 Task: Create a due date automation trigger when advanced on, on the wednesday before a card is due add dates without an incomplete due date at 11:00 AM.
Action: Mouse moved to (709, 244)
Screenshot: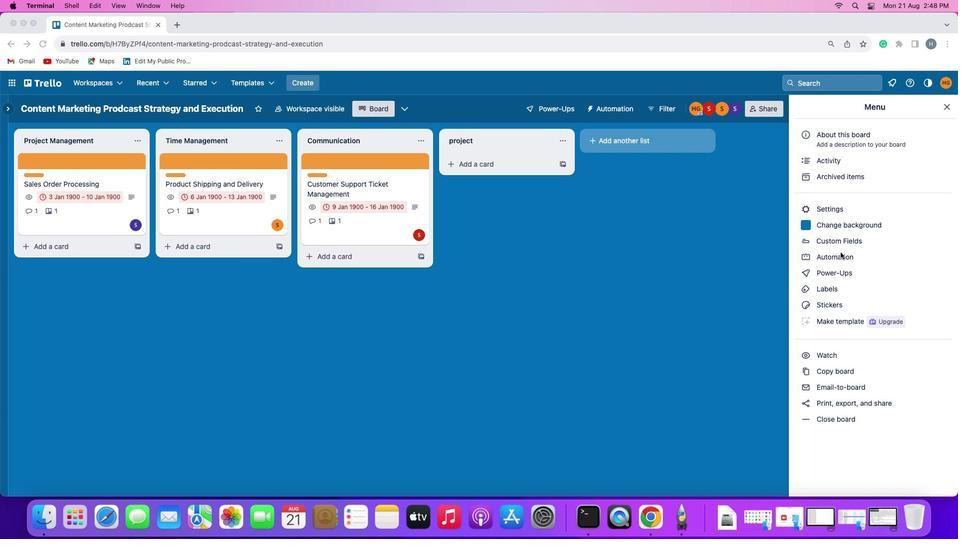 
Action: Mouse pressed left at (709, 244)
Screenshot: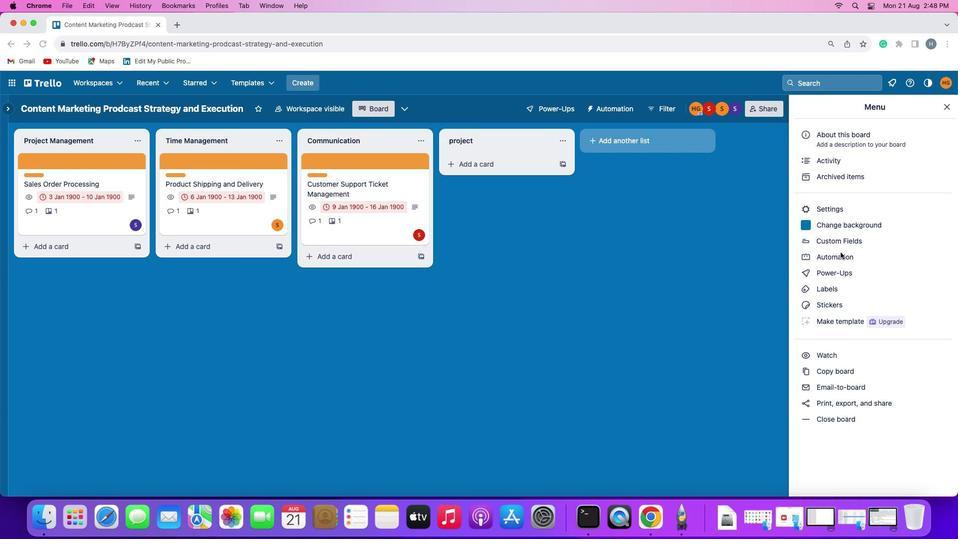 
Action: Mouse pressed left at (709, 244)
Screenshot: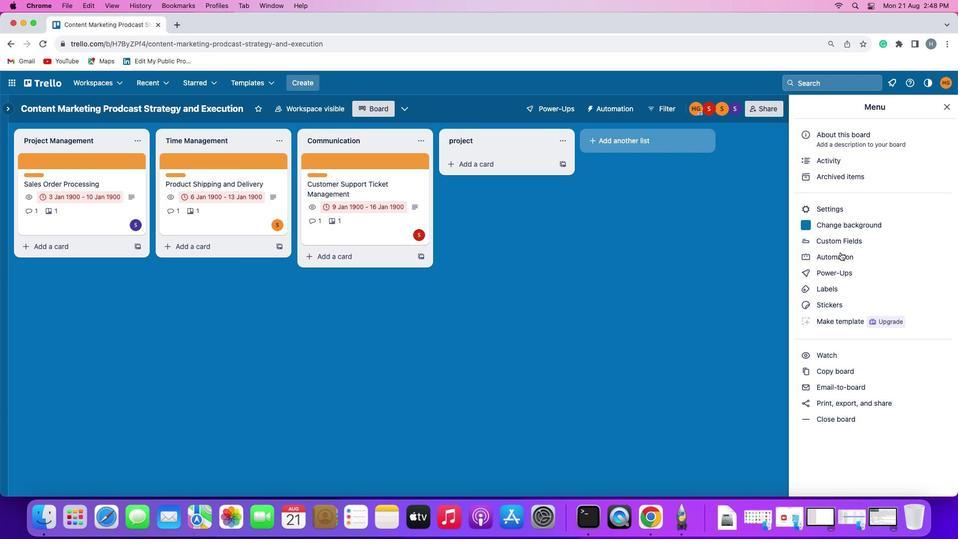 
Action: Mouse moved to (212, 225)
Screenshot: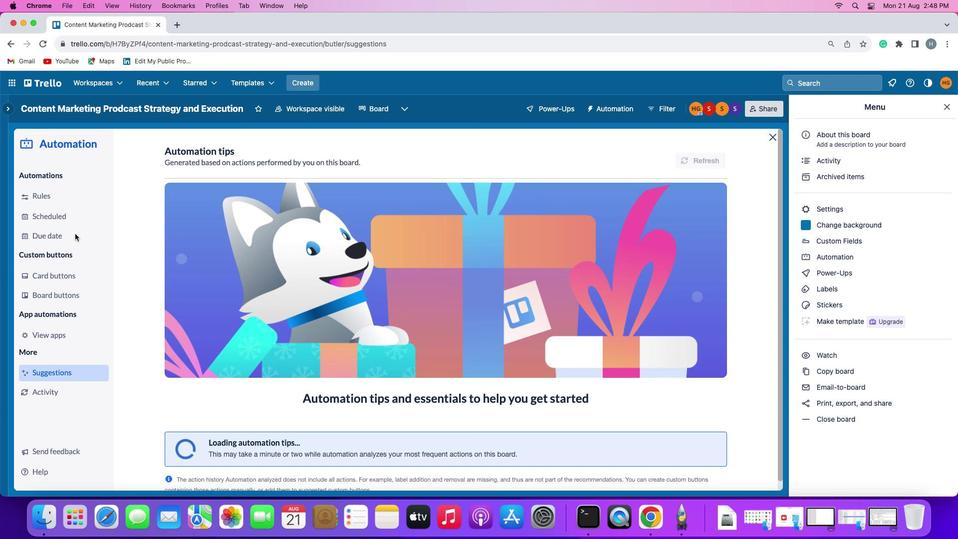 
Action: Mouse pressed left at (212, 225)
Screenshot: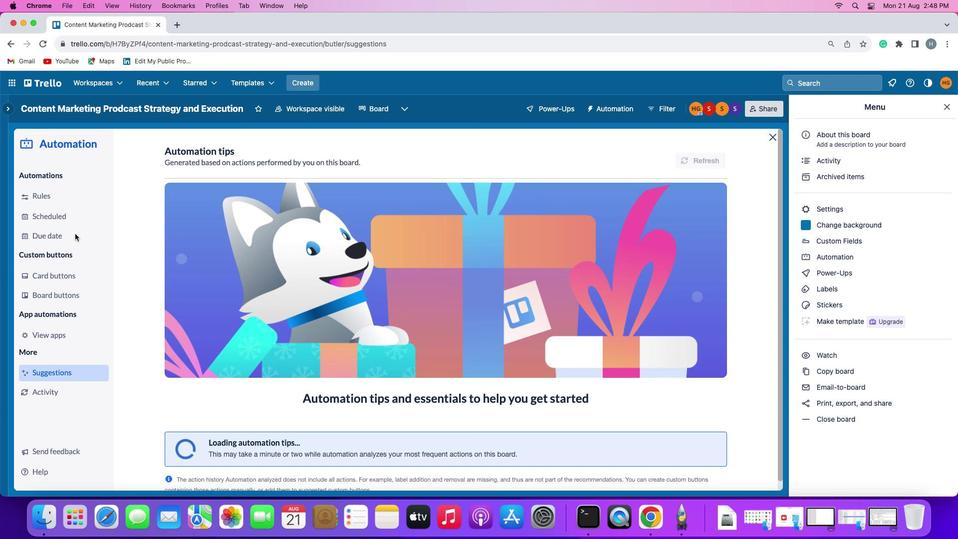 
Action: Mouse moved to (592, 148)
Screenshot: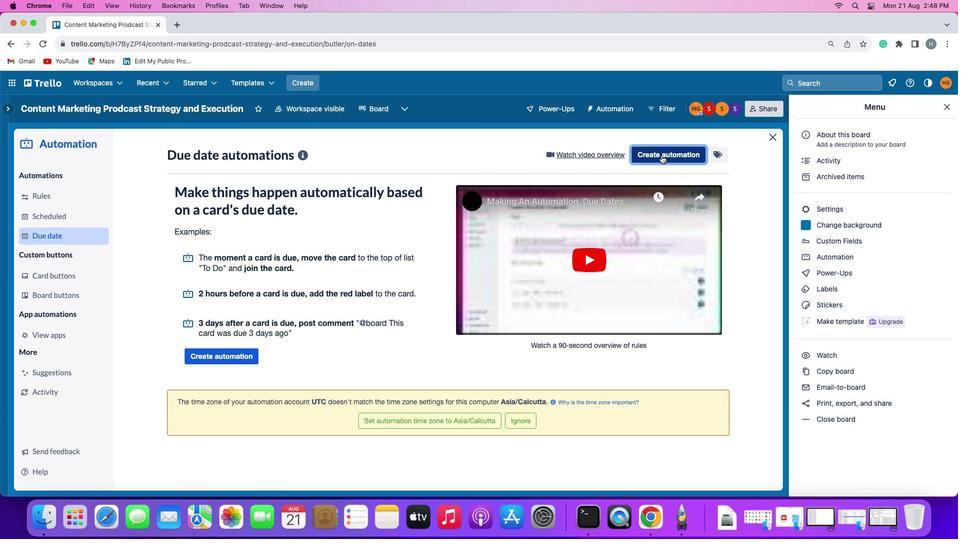 
Action: Mouse pressed left at (592, 148)
Screenshot: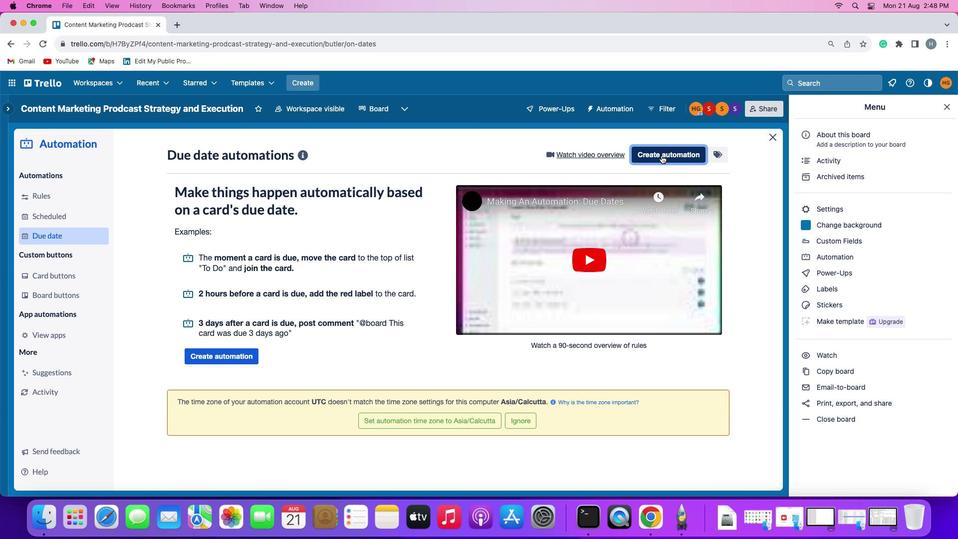 
Action: Mouse moved to (289, 241)
Screenshot: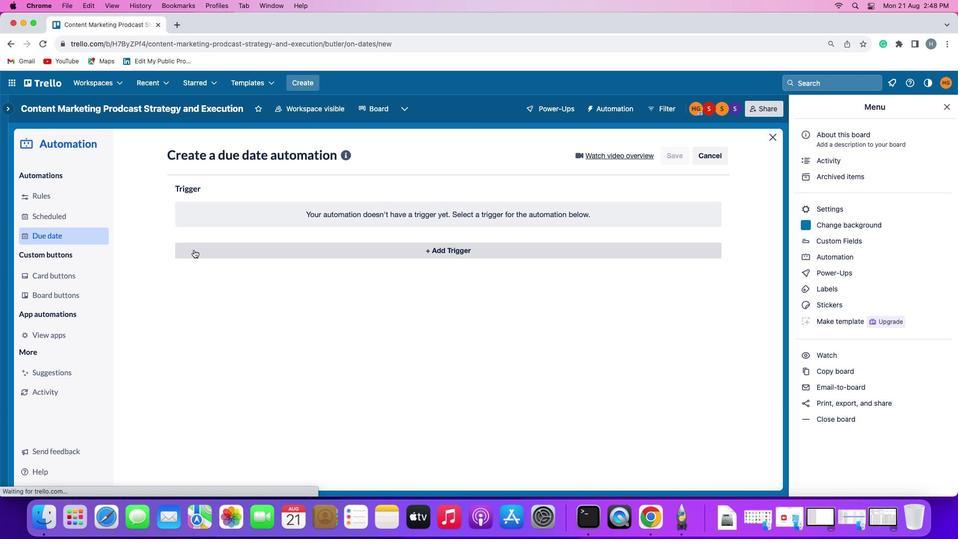
Action: Mouse pressed left at (289, 241)
Screenshot: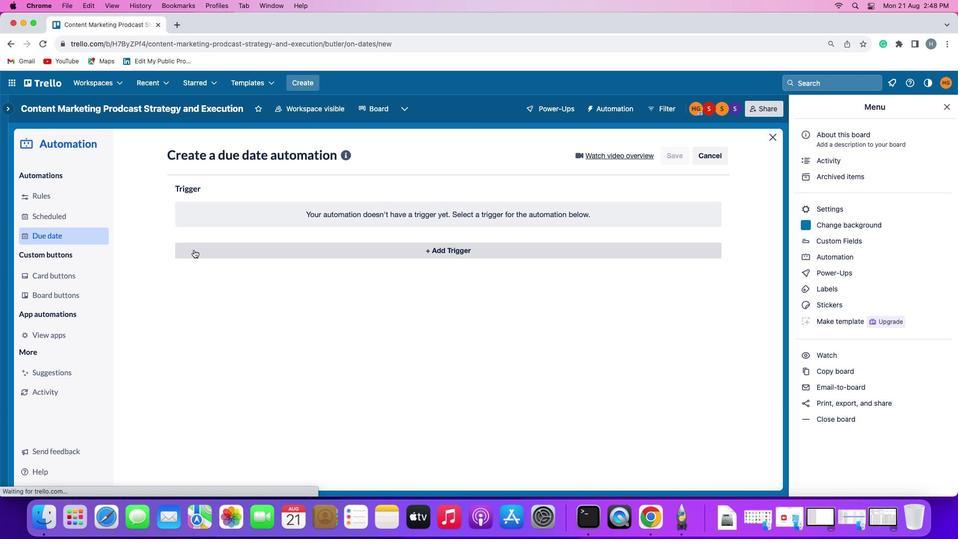 
Action: Mouse moved to (301, 421)
Screenshot: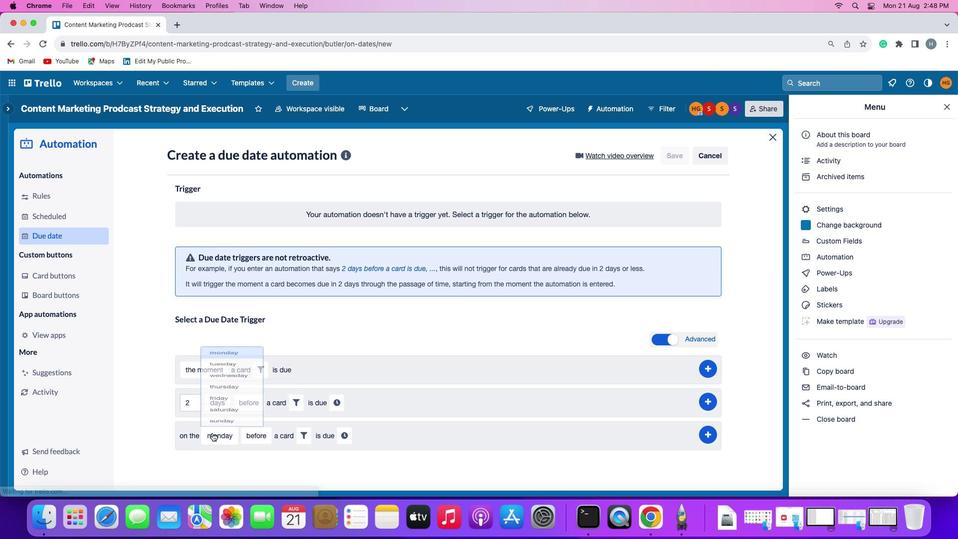 
Action: Mouse pressed left at (301, 421)
Screenshot: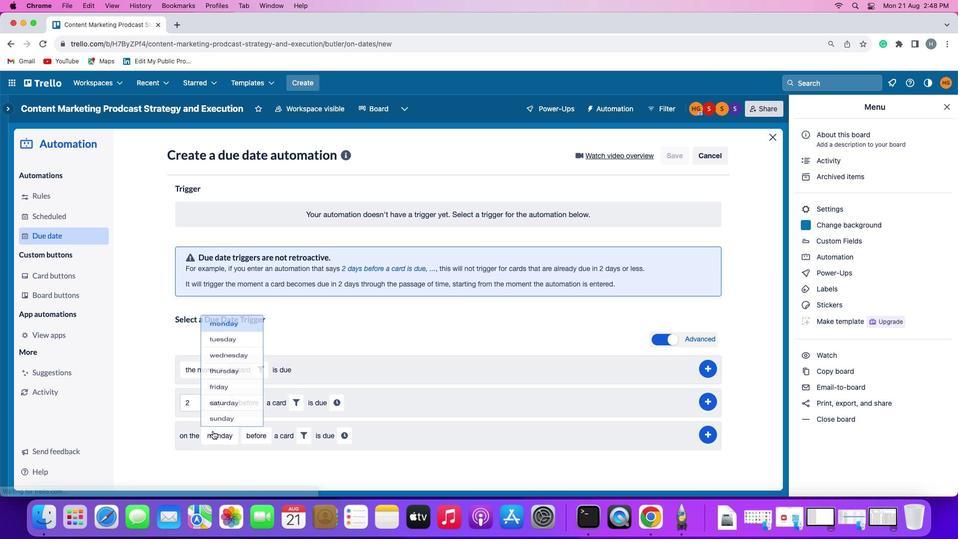 
Action: Mouse moved to (321, 327)
Screenshot: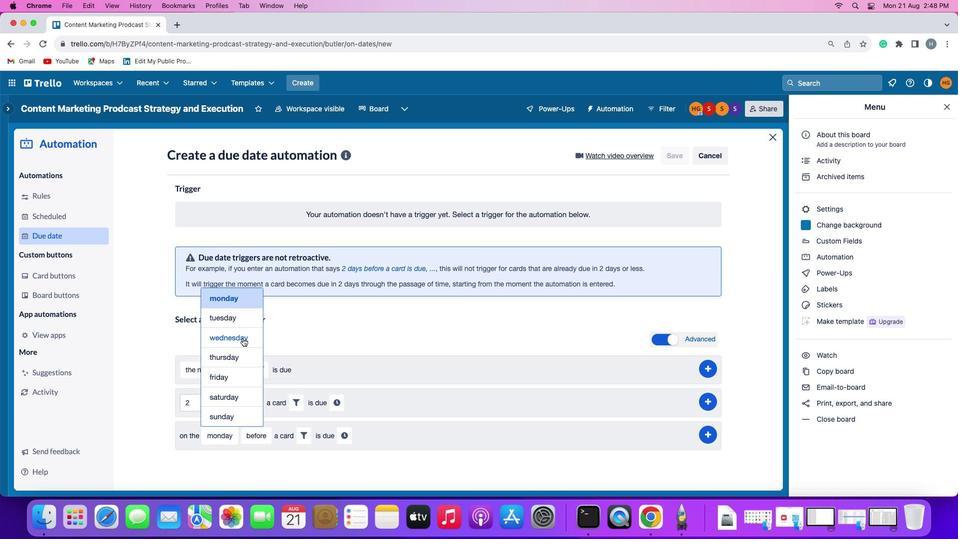 
Action: Mouse pressed left at (321, 327)
Screenshot: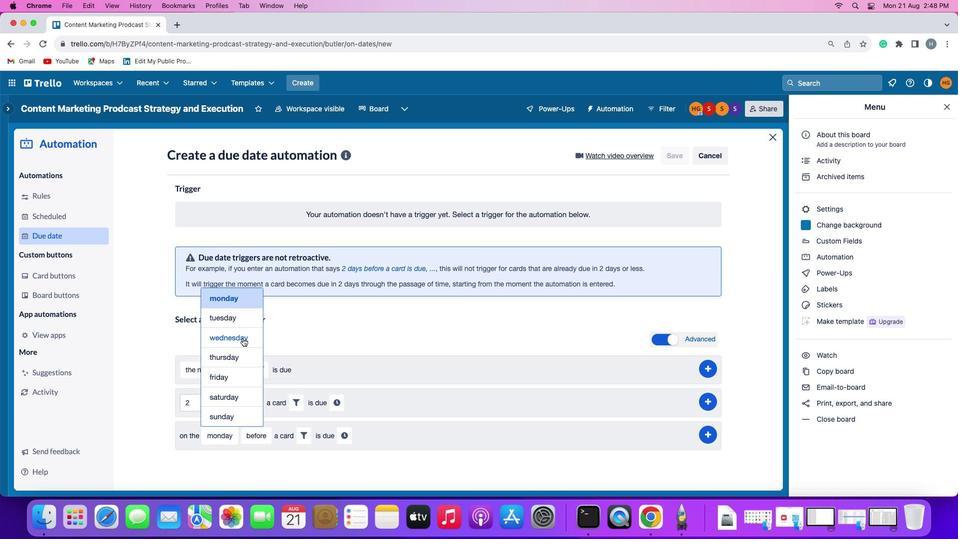 
Action: Mouse moved to (367, 423)
Screenshot: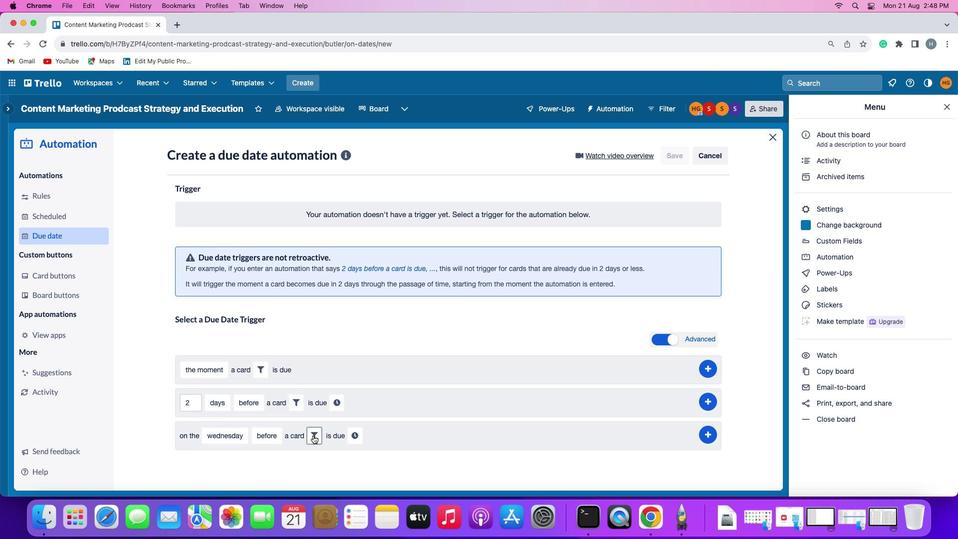 
Action: Mouse pressed left at (367, 423)
Screenshot: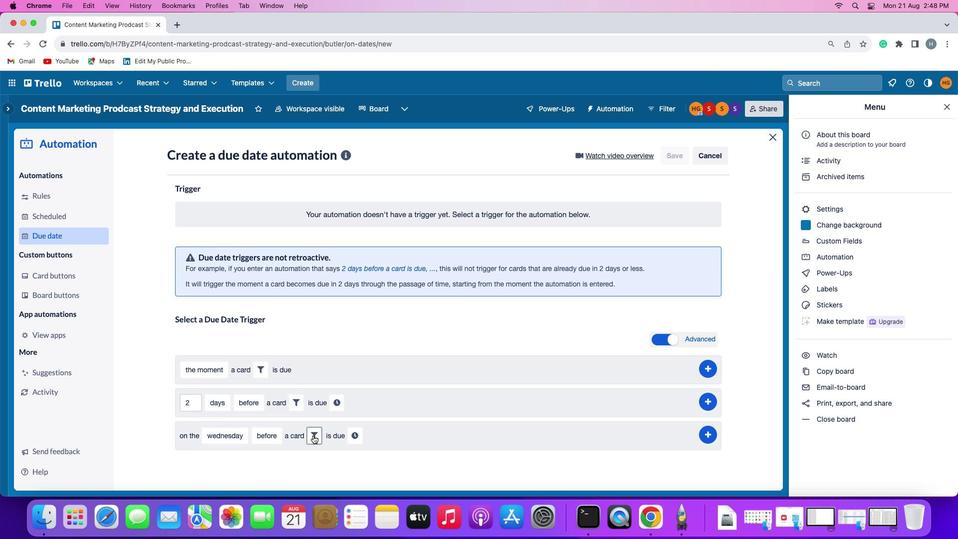 
Action: Mouse moved to (401, 459)
Screenshot: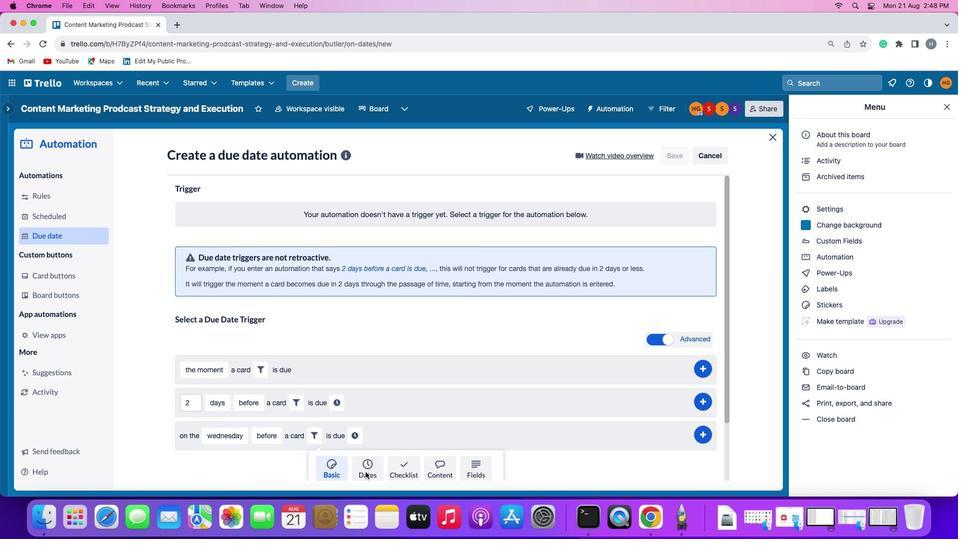 
Action: Mouse pressed left at (401, 459)
Screenshot: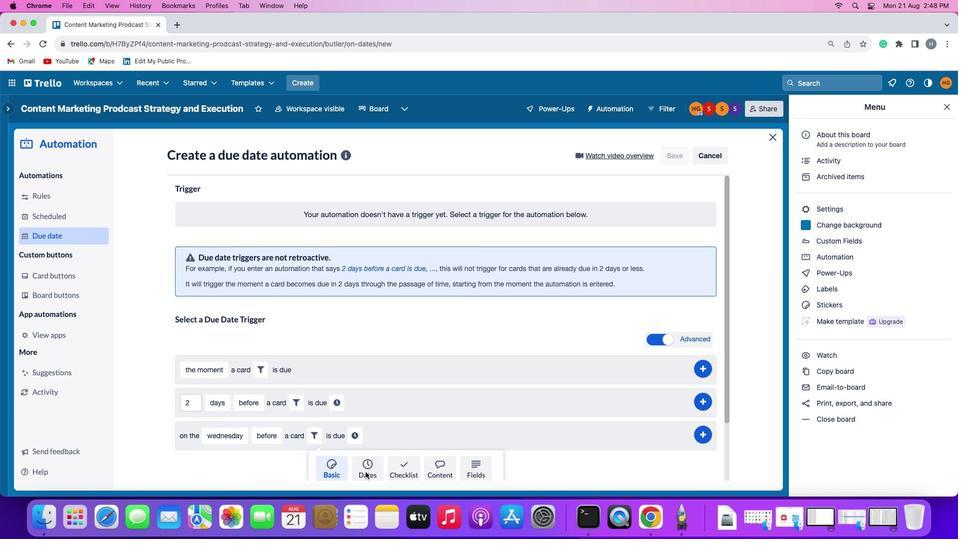 
Action: Mouse moved to (329, 441)
Screenshot: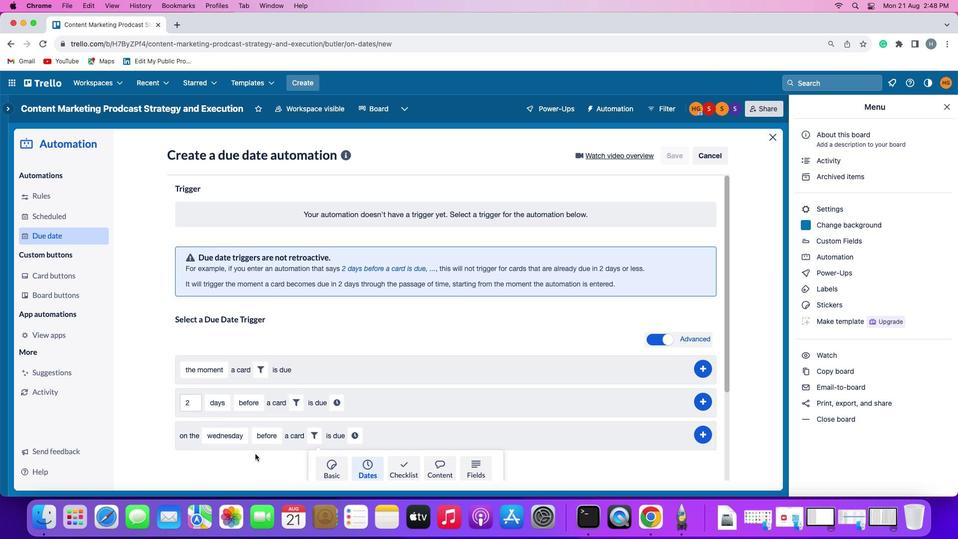 
Action: Mouse scrolled (329, 441) with delta (163, -3)
Screenshot: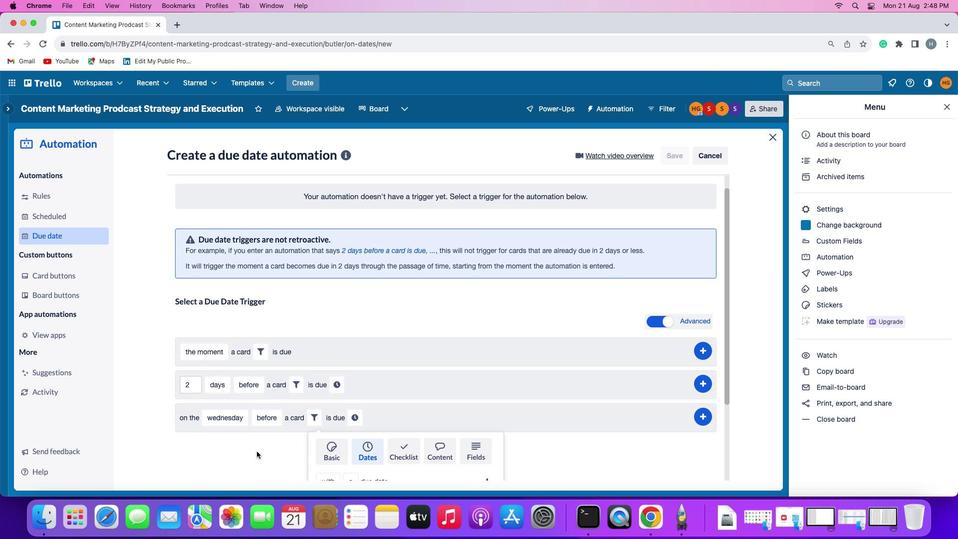 
Action: Mouse scrolled (329, 441) with delta (163, -3)
Screenshot: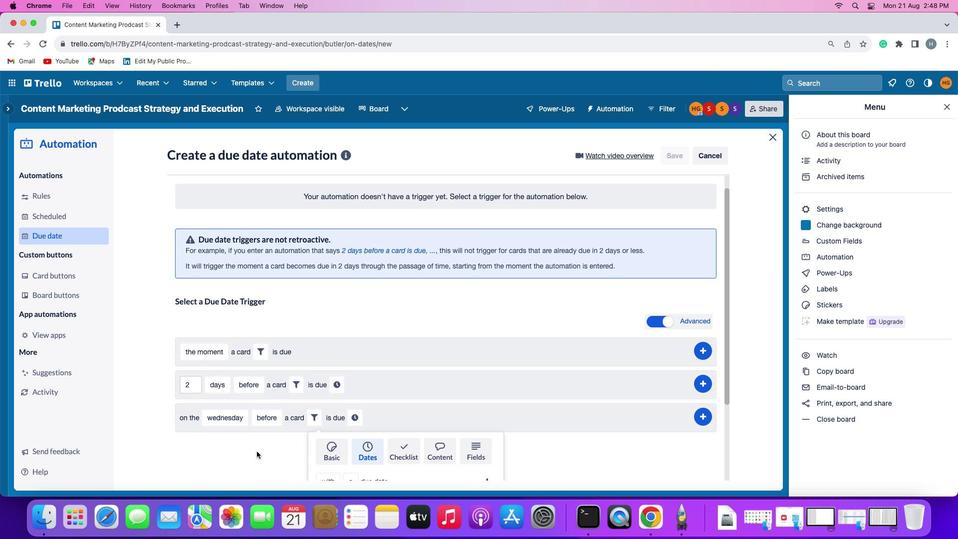 
Action: Mouse scrolled (329, 441) with delta (163, -4)
Screenshot: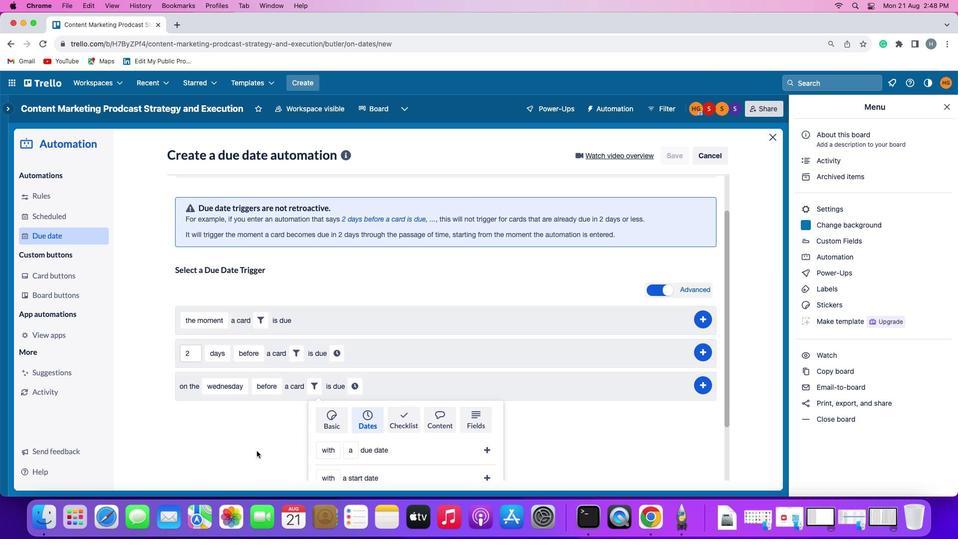 
Action: Mouse moved to (329, 441)
Screenshot: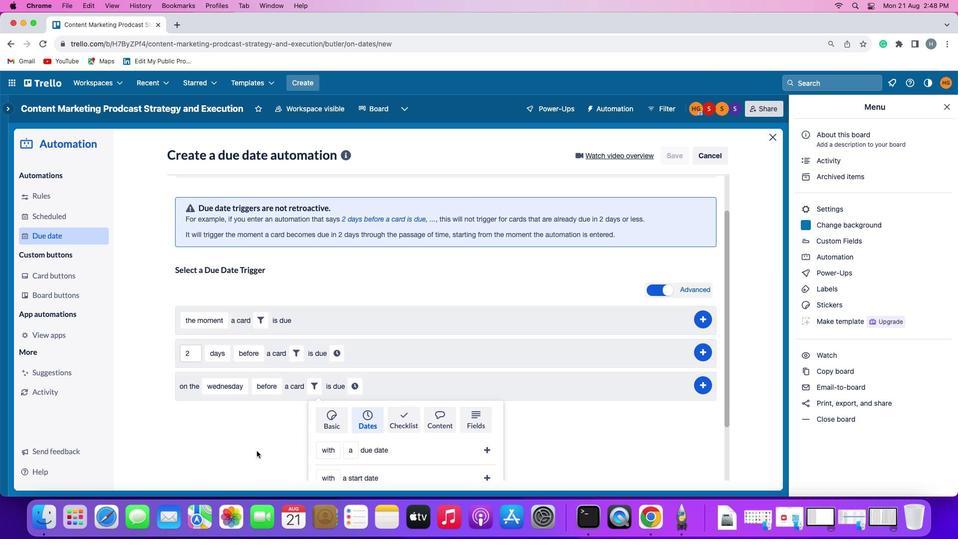 
Action: Mouse scrolled (329, 441) with delta (163, -5)
Screenshot: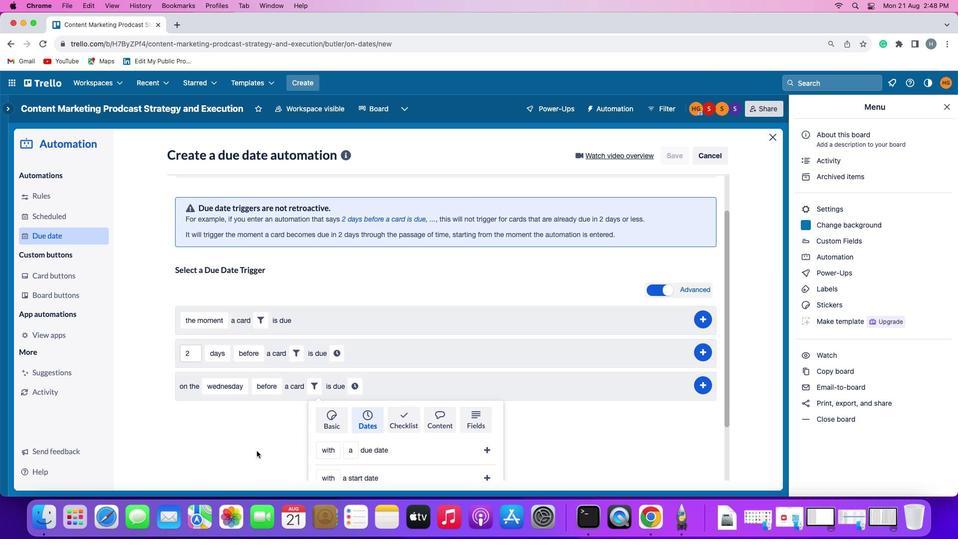 
Action: Mouse moved to (330, 440)
Screenshot: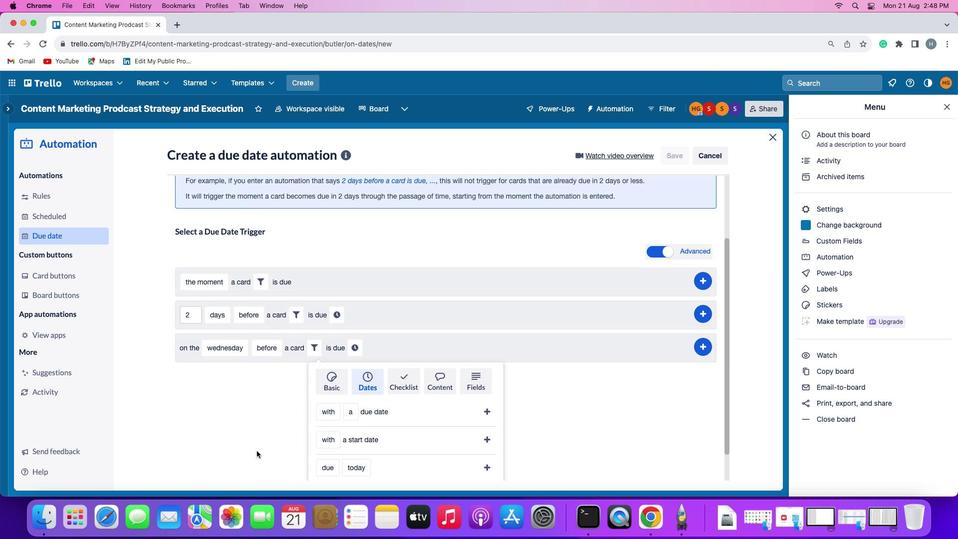 
Action: Mouse scrolled (330, 440) with delta (163, -6)
Screenshot: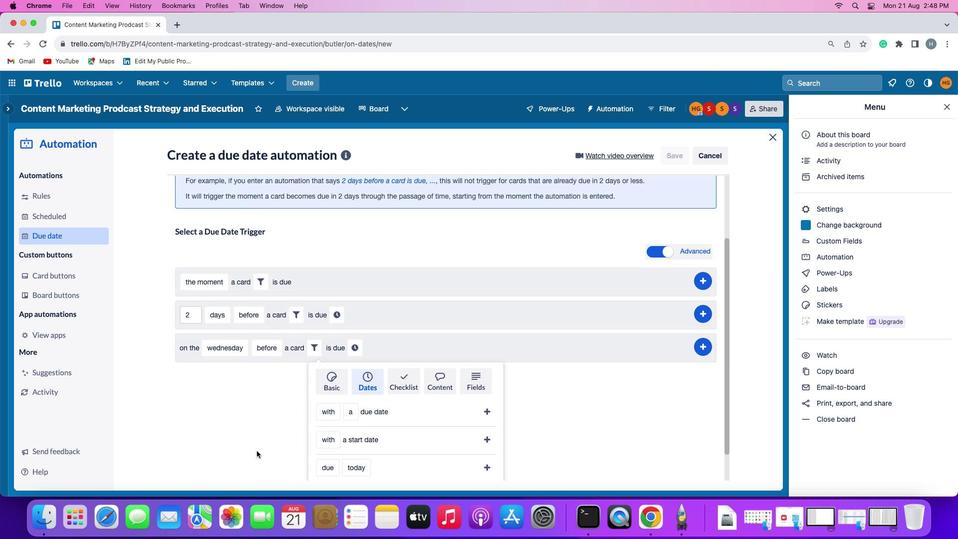 
Action: Mouse moved to (373, 365)
Screenshot: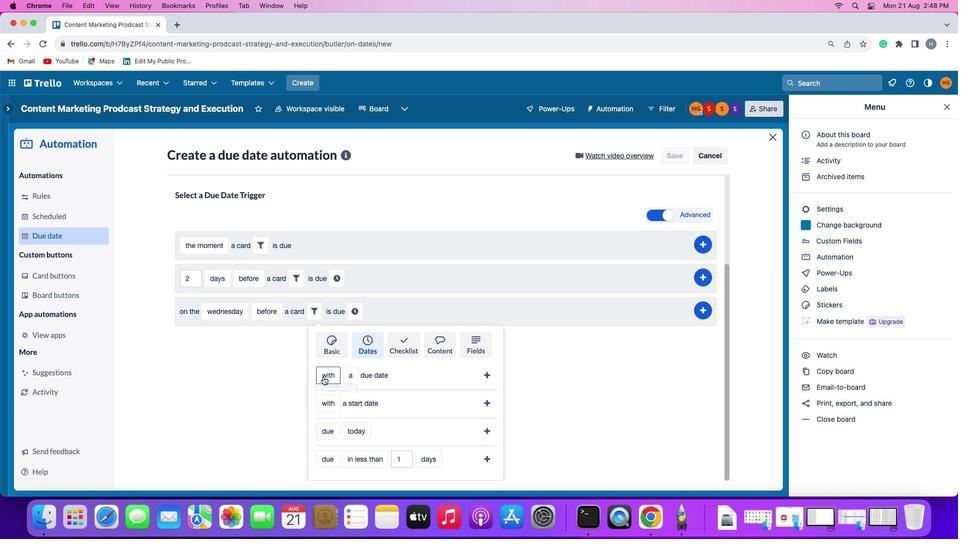 
Action: Mouse pressed left at (373, 365)
Screenshot: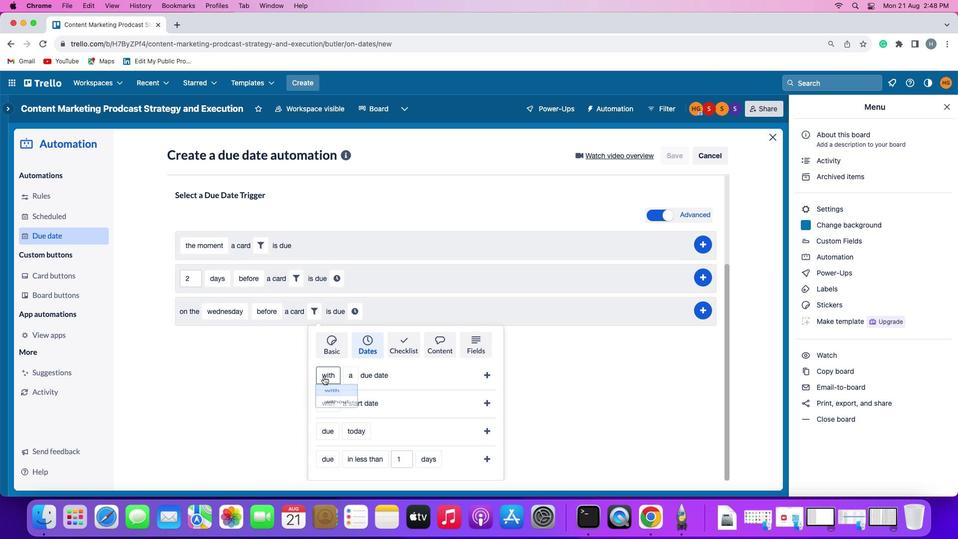 
Action: Mouse moved to (382, 401)
Screenshot: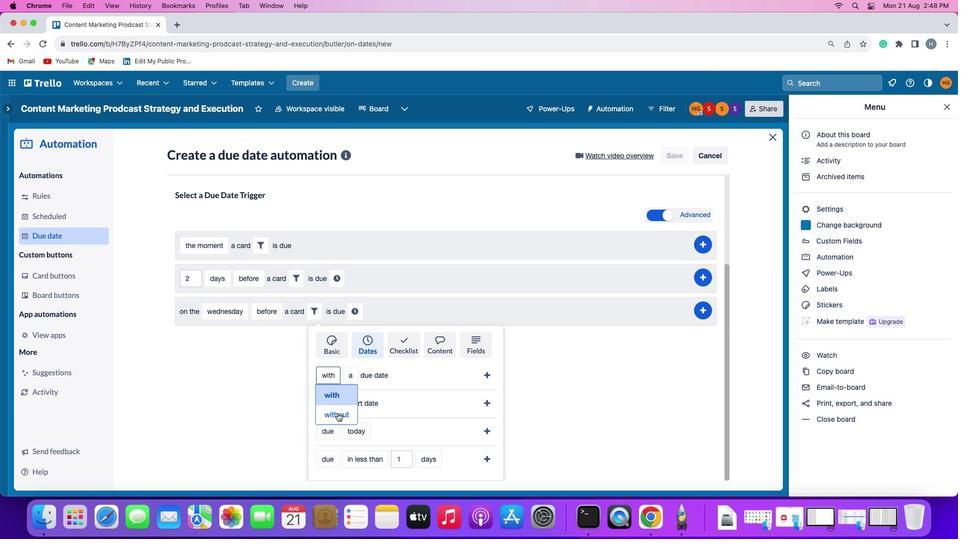 
Action: Mouse pressed left at (382, 401)
Screenshot: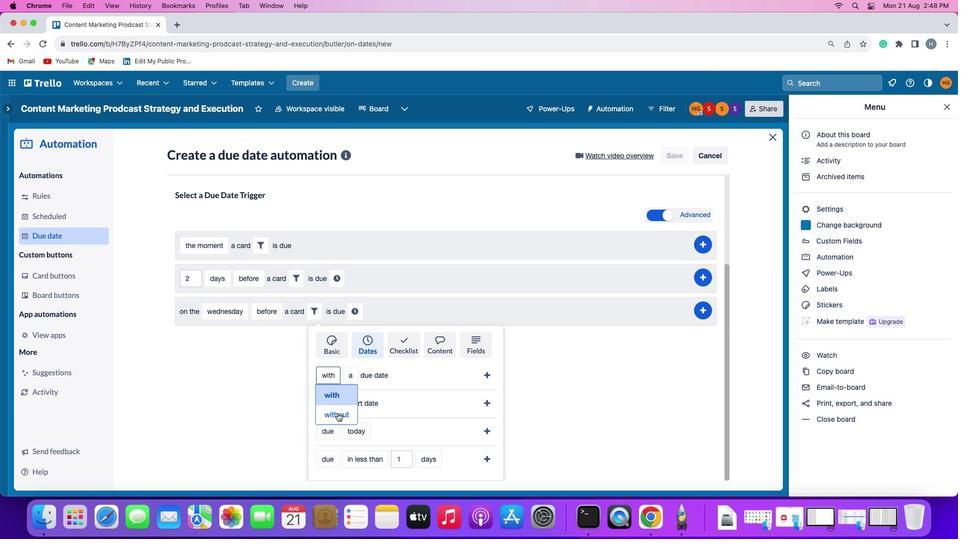 
Action: Mouse moved to (398, 362)
Screenshot: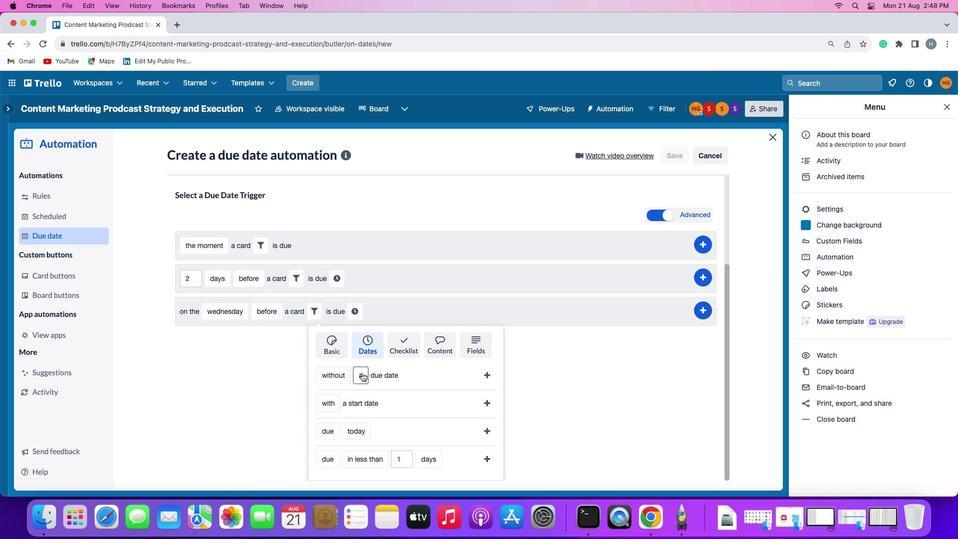 
Action: Mouse pressed left at (398, 362)
Screenshot: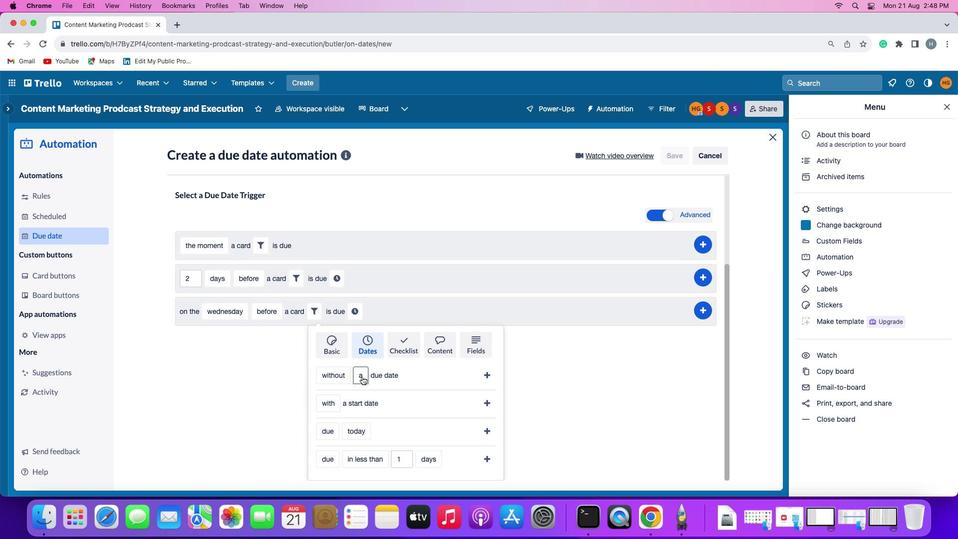 
Action: Mouse moved to (408, 421)
Screenshot: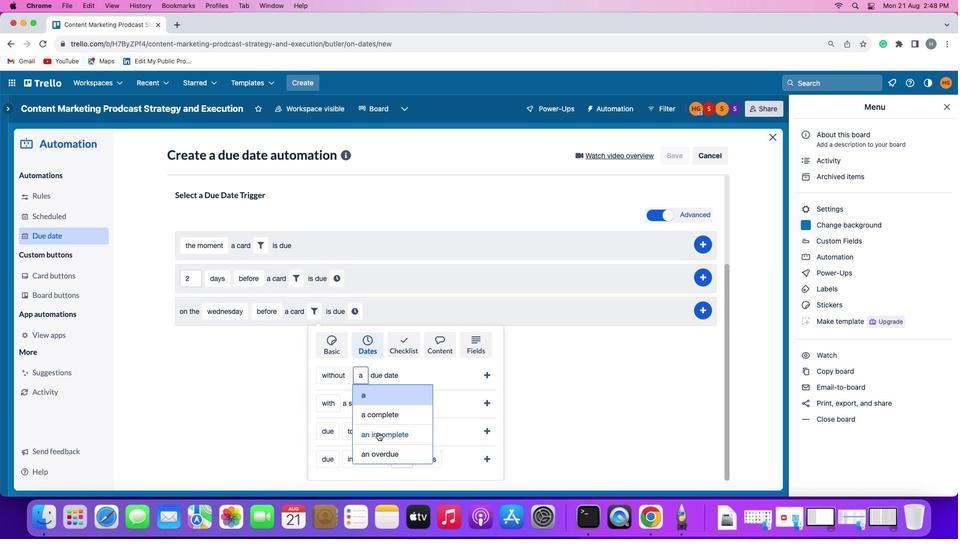 
Action: Mouse pressed left at (408, 421)
Screenshot: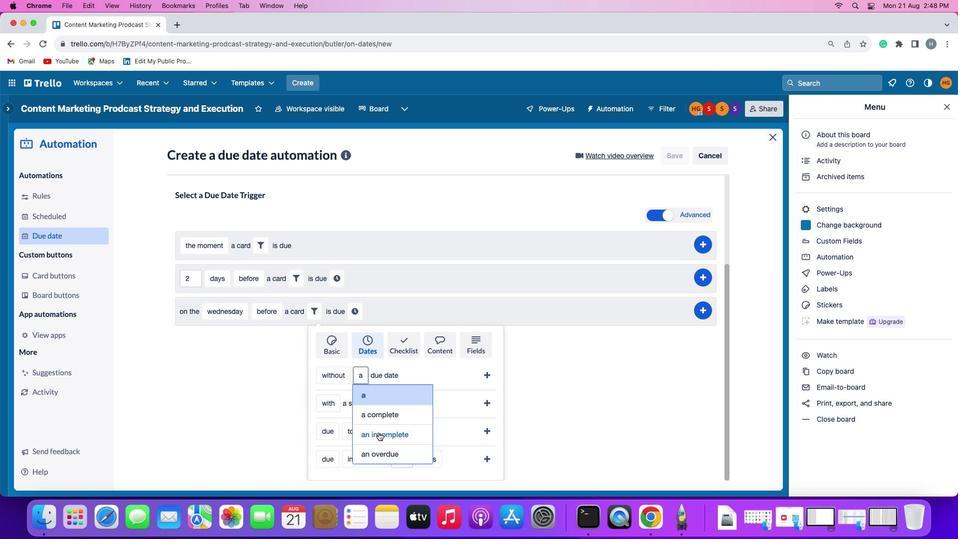 
Action: Mouse moved to (480, 361)
Screenshot: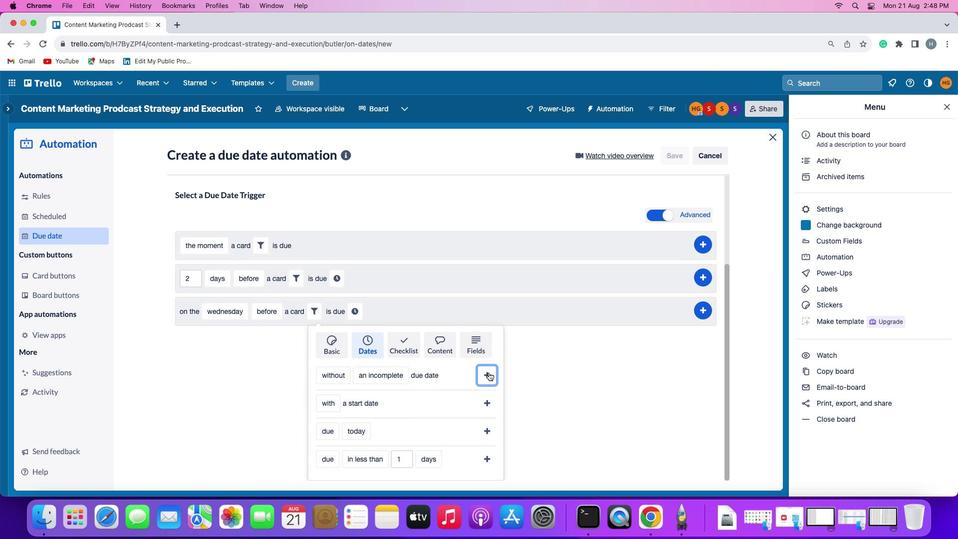 
Action: Mouse pressed left at (480, 361)
Screenshot: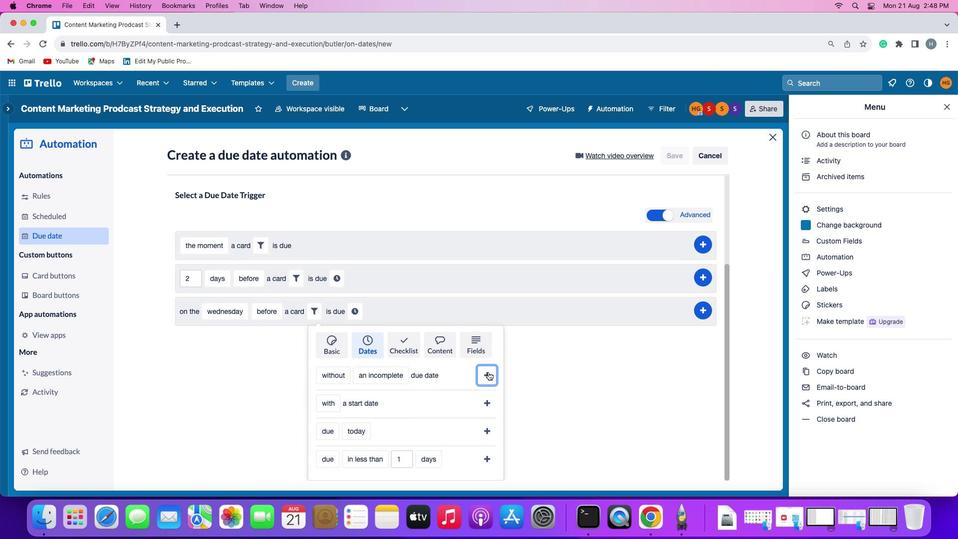 
Action: Mouse moved to (474, 421)
Screenshot: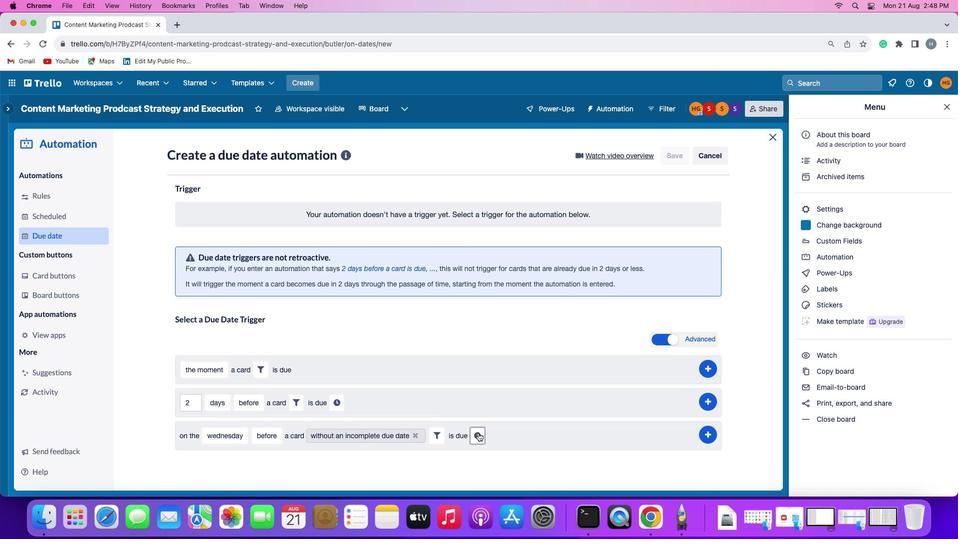
Action: Mouse pressed left at (474, 421)
Screenshot: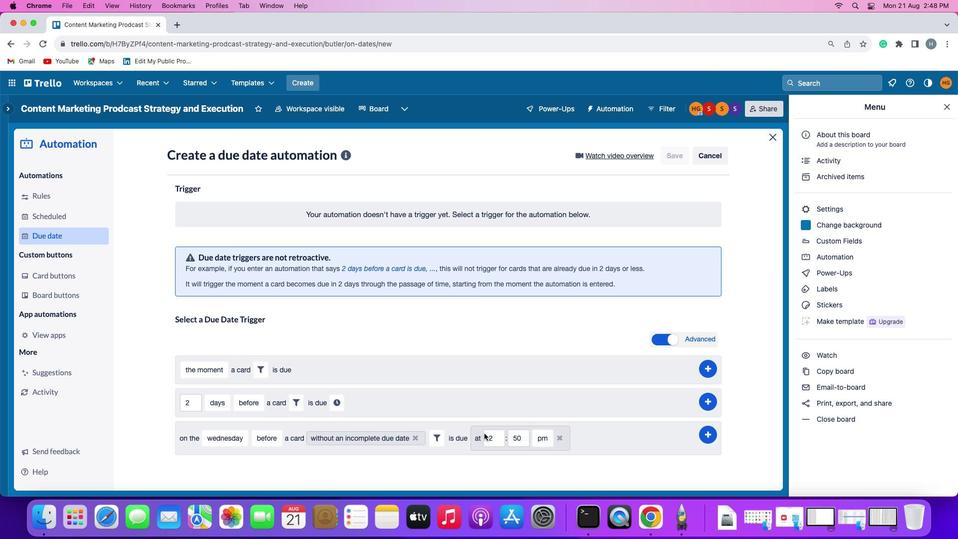 
Action: Mouse moved to (488, 423)
Screenshot: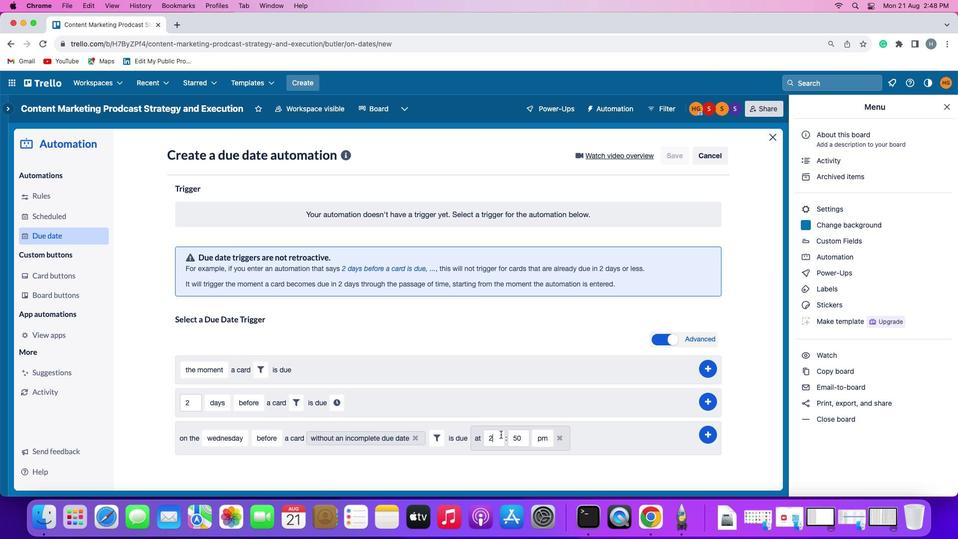 
Action: Mouse pressed left at (488, 423)
Screenshot: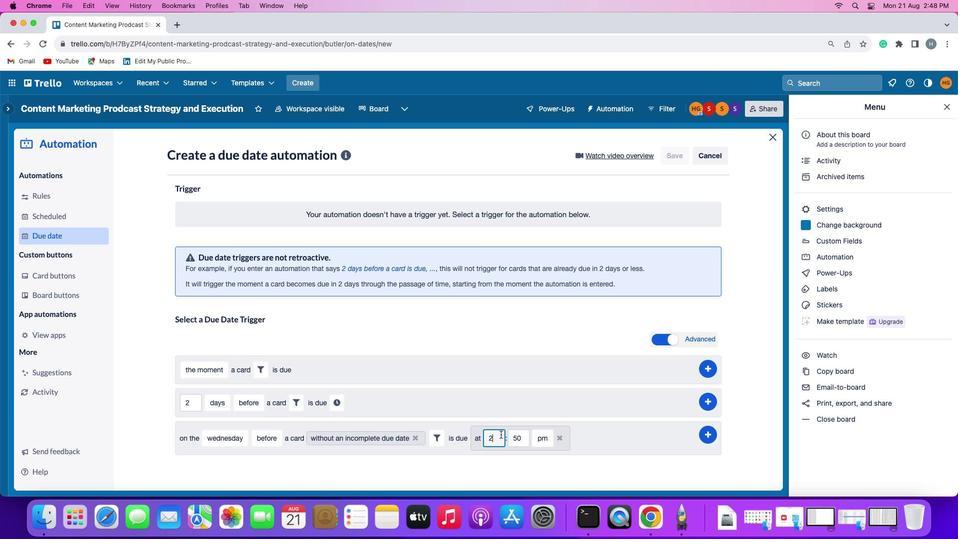 
Action: Mouse moved to (488, 423)
Screenshot: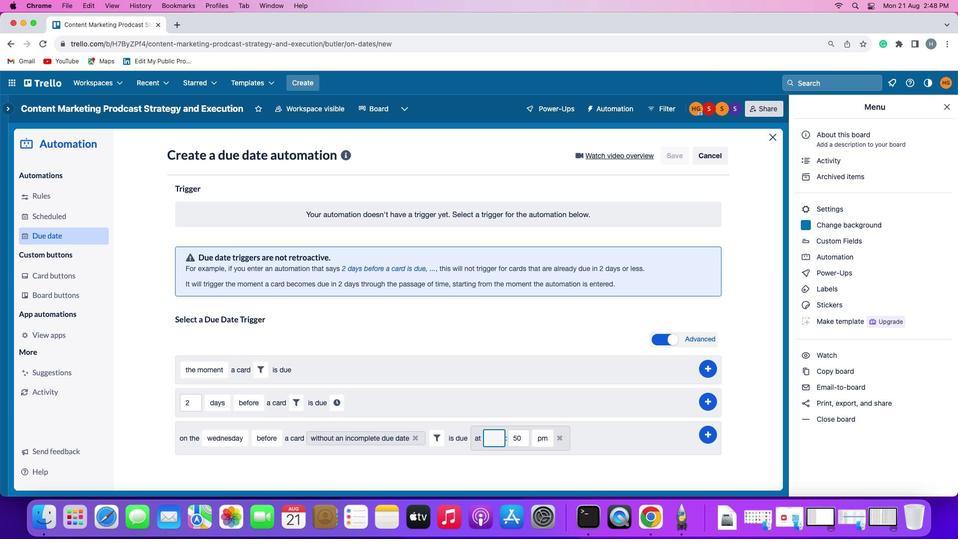 
Action: Key pressed Key.backspace
Screenshot: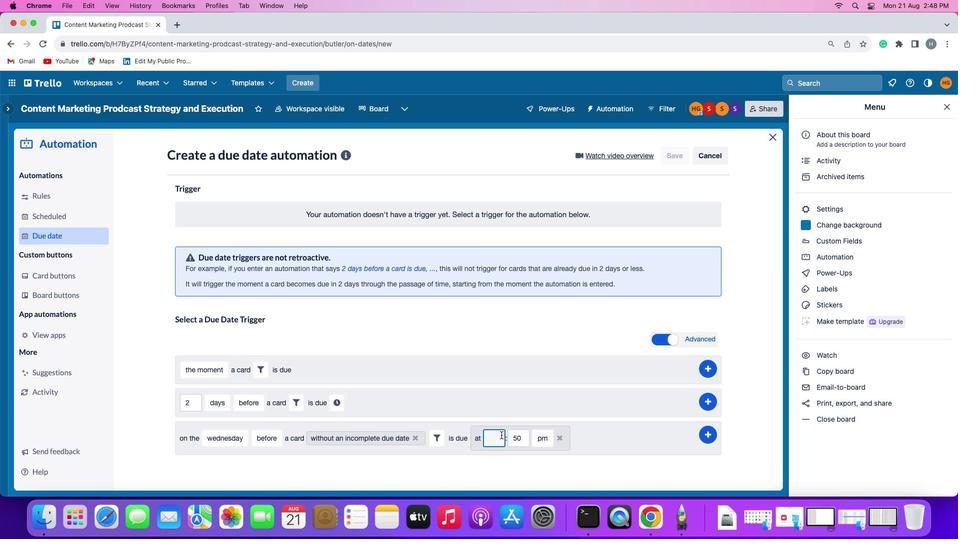 
Action: Mouse moved to (488, 423)
Screenshot: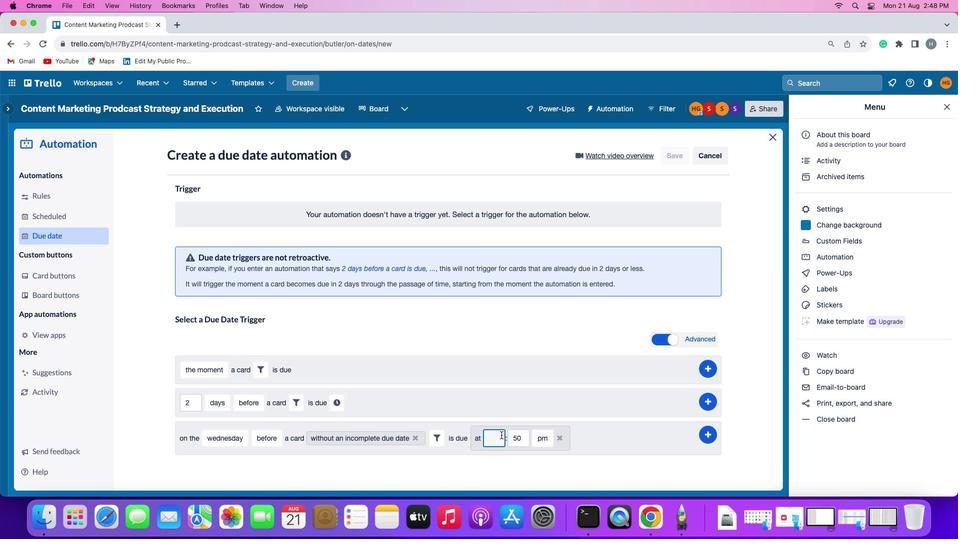 
Action: Key pressed '1''1'
Screenshot: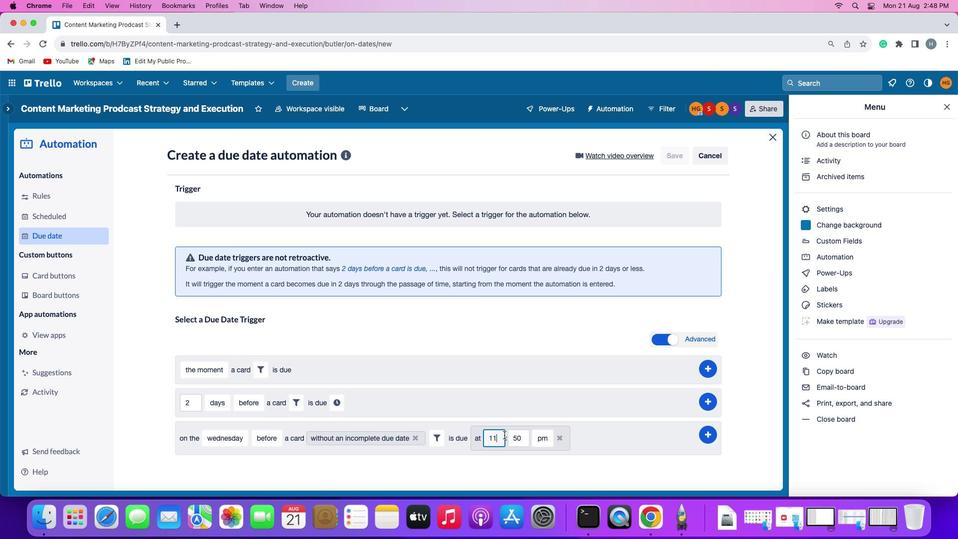 
Action: Mouse moved to (504, 424)
Screenshot: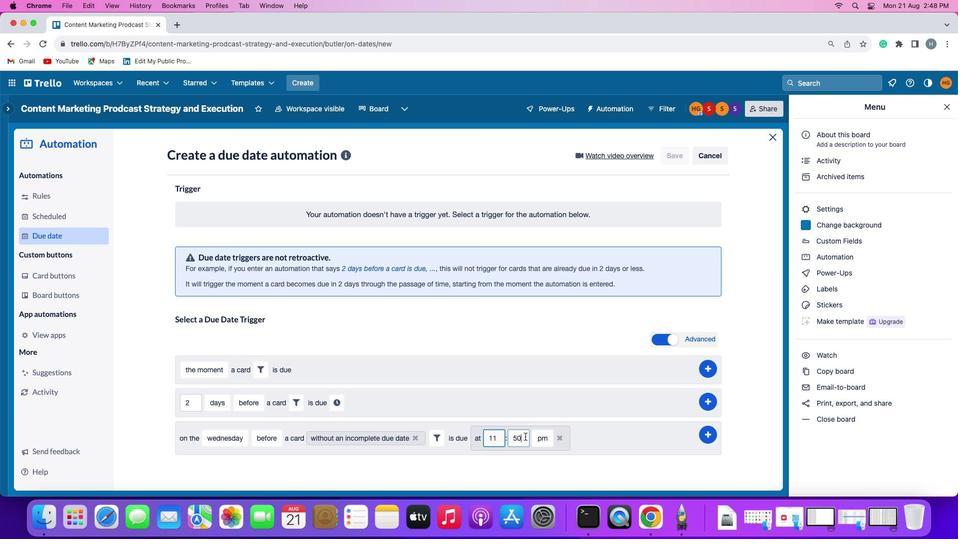 
Action: Mouse pressed left at (504, 424)
Screenshot: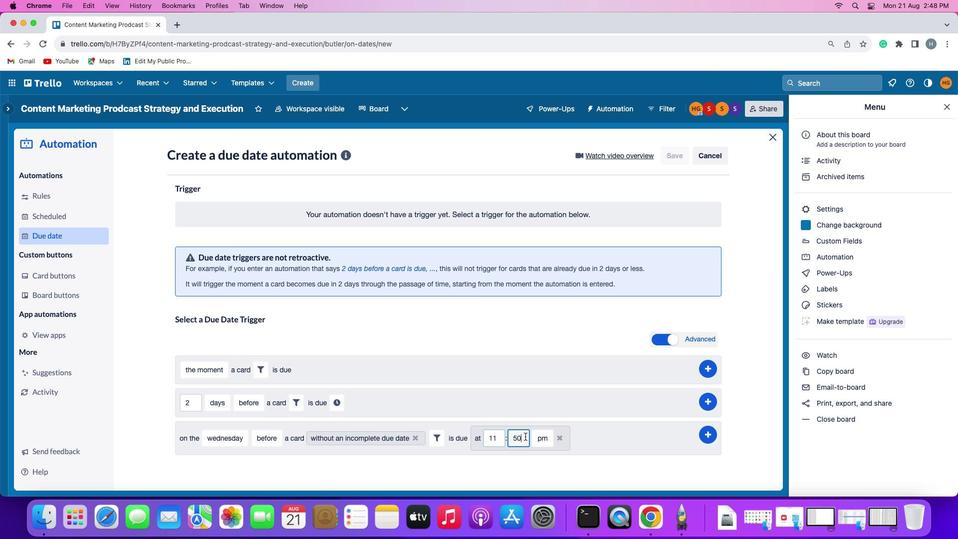 
Action: Key pressed Key.backspaceKey.backspace'0''0'
Screenshot: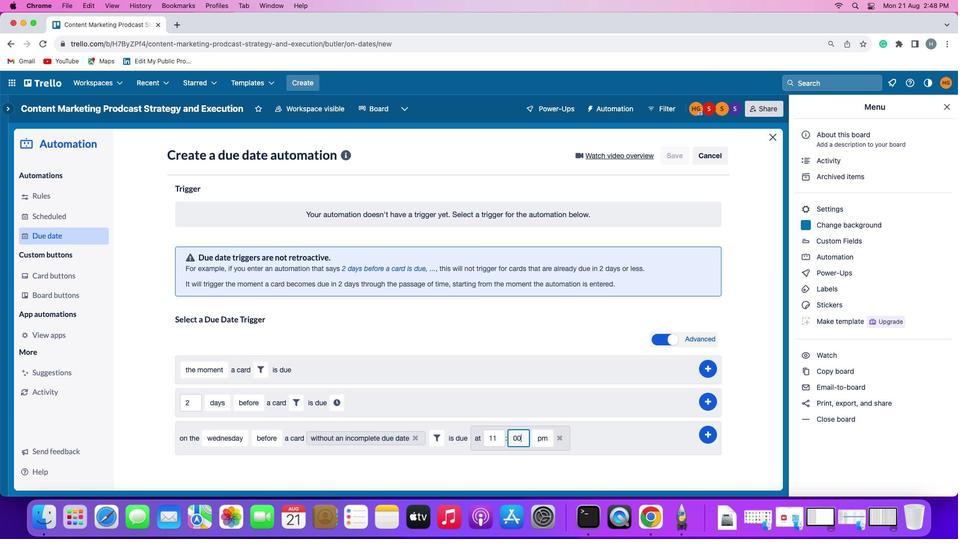 
Action: Mouse moved to (514, 425)
Screenshot: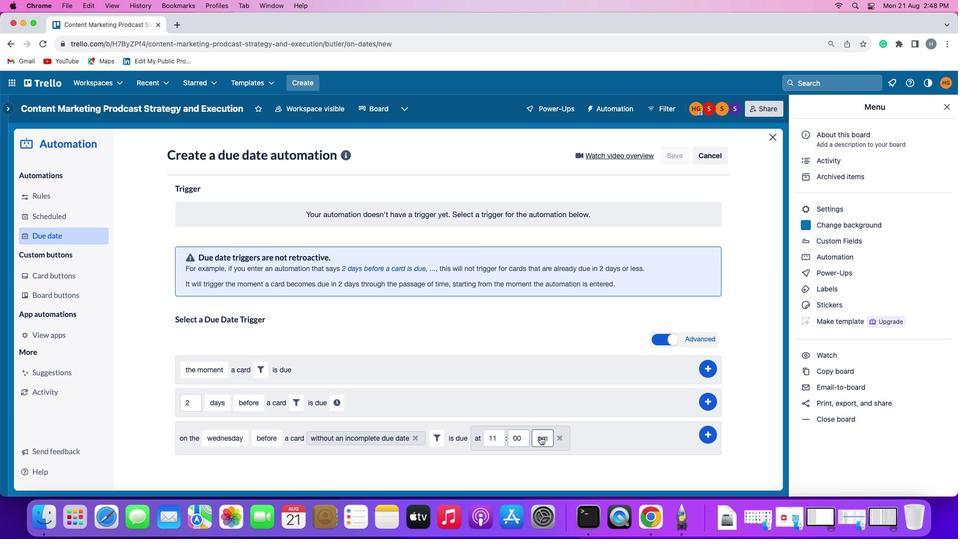 
Action: Mouse pressed left at (514, 425)
Screenshot: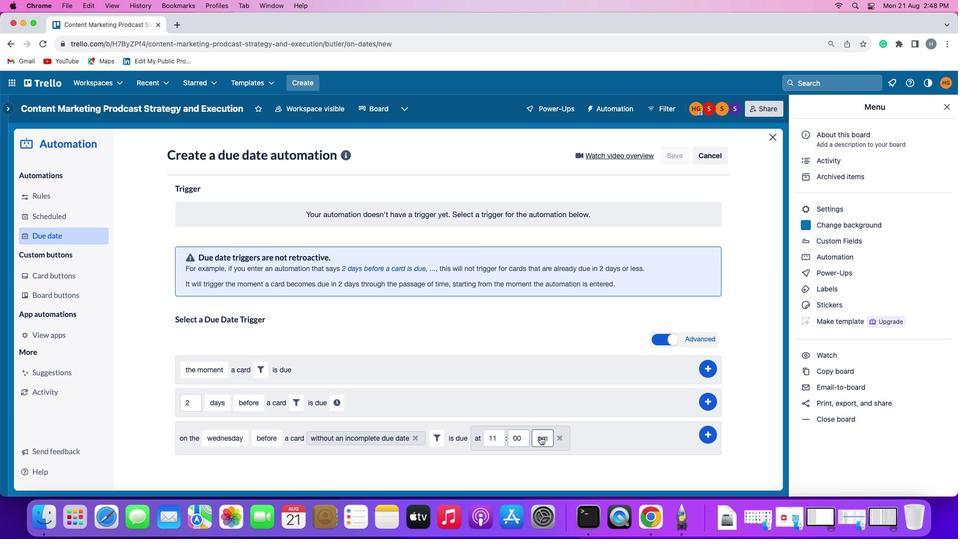 
Action: Mouse moved to (515, 439)
Screenshot: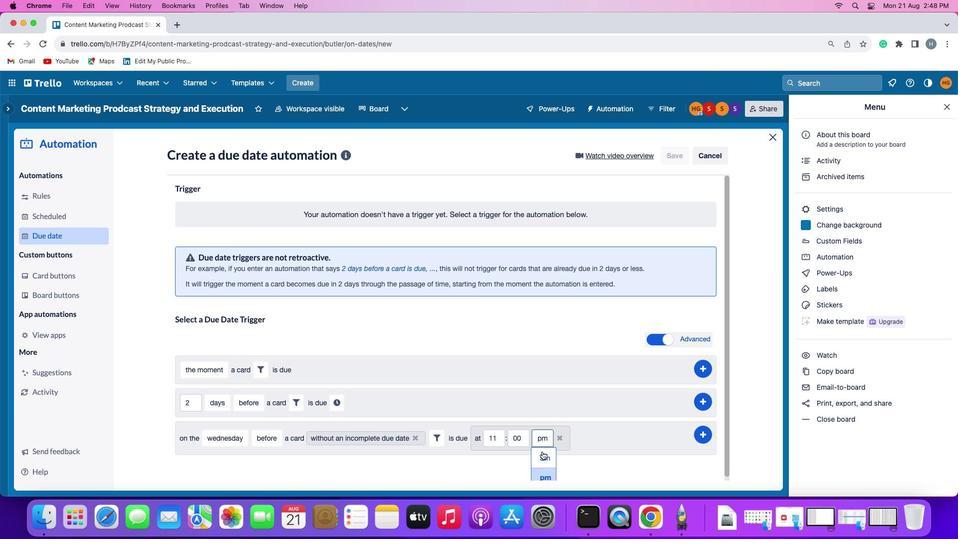 
Action: Mouse pressed left at (515, 439)
Screenshot: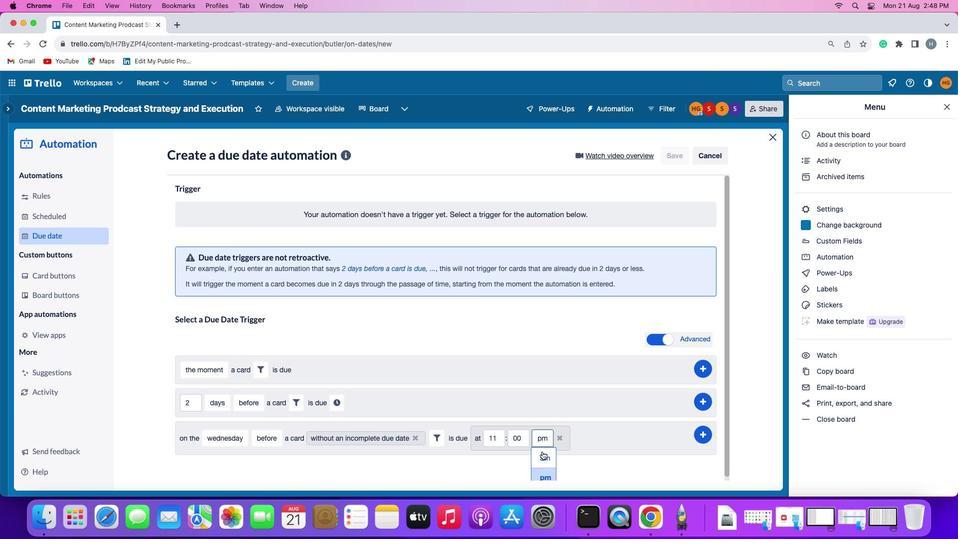 
Action: Mouse moved to (622, 420)
Screenshot: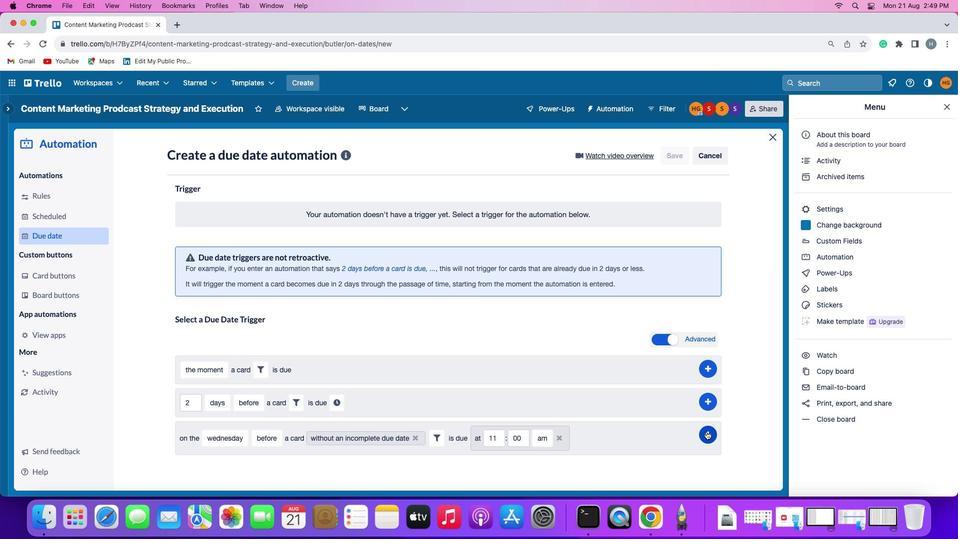 
Action: Mouse pressed left at (622, 420)
Screenshot: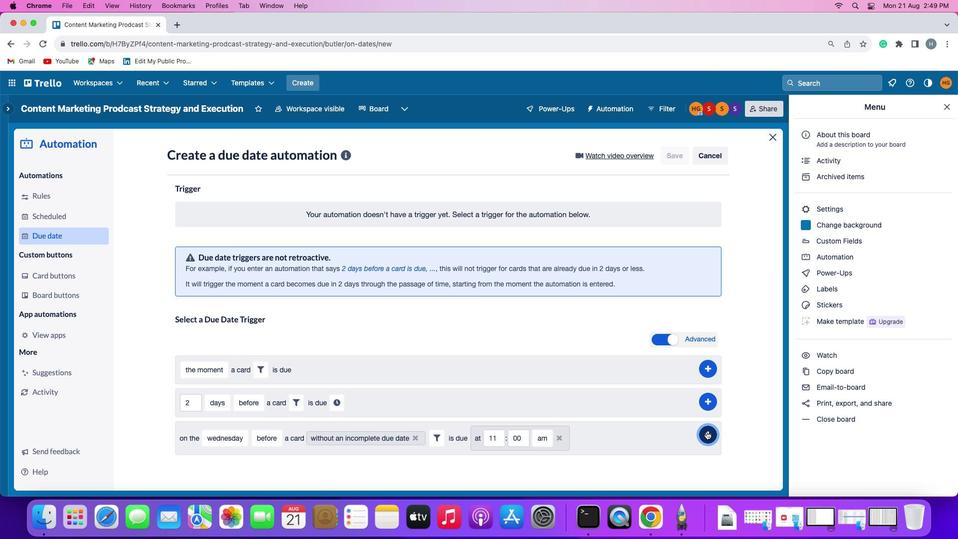 
Action: Mouse moved to (651, 336)
Screenshot: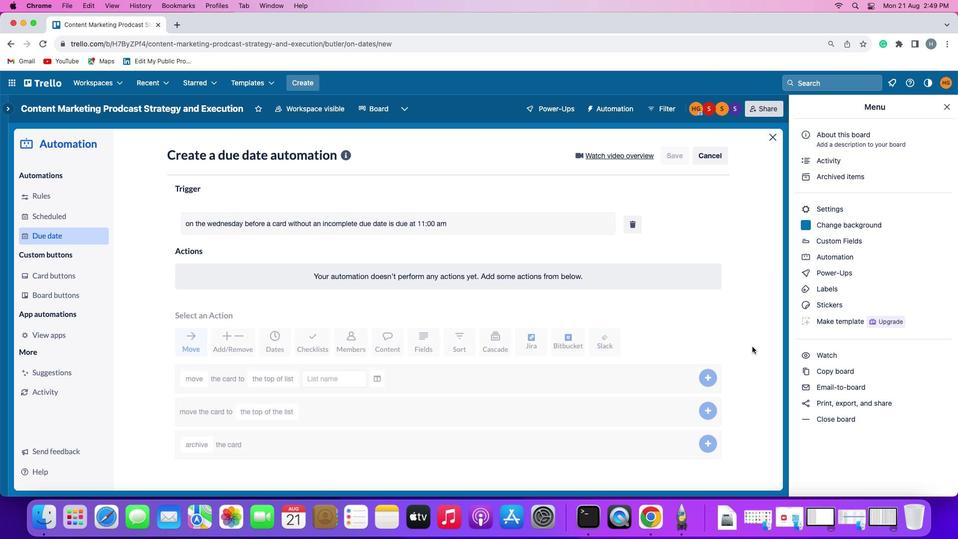 
